 Task: Create in the project XcelTech a sprint 'Starlight'.
Action: Mouse moved to (247, 72)
Screenshot: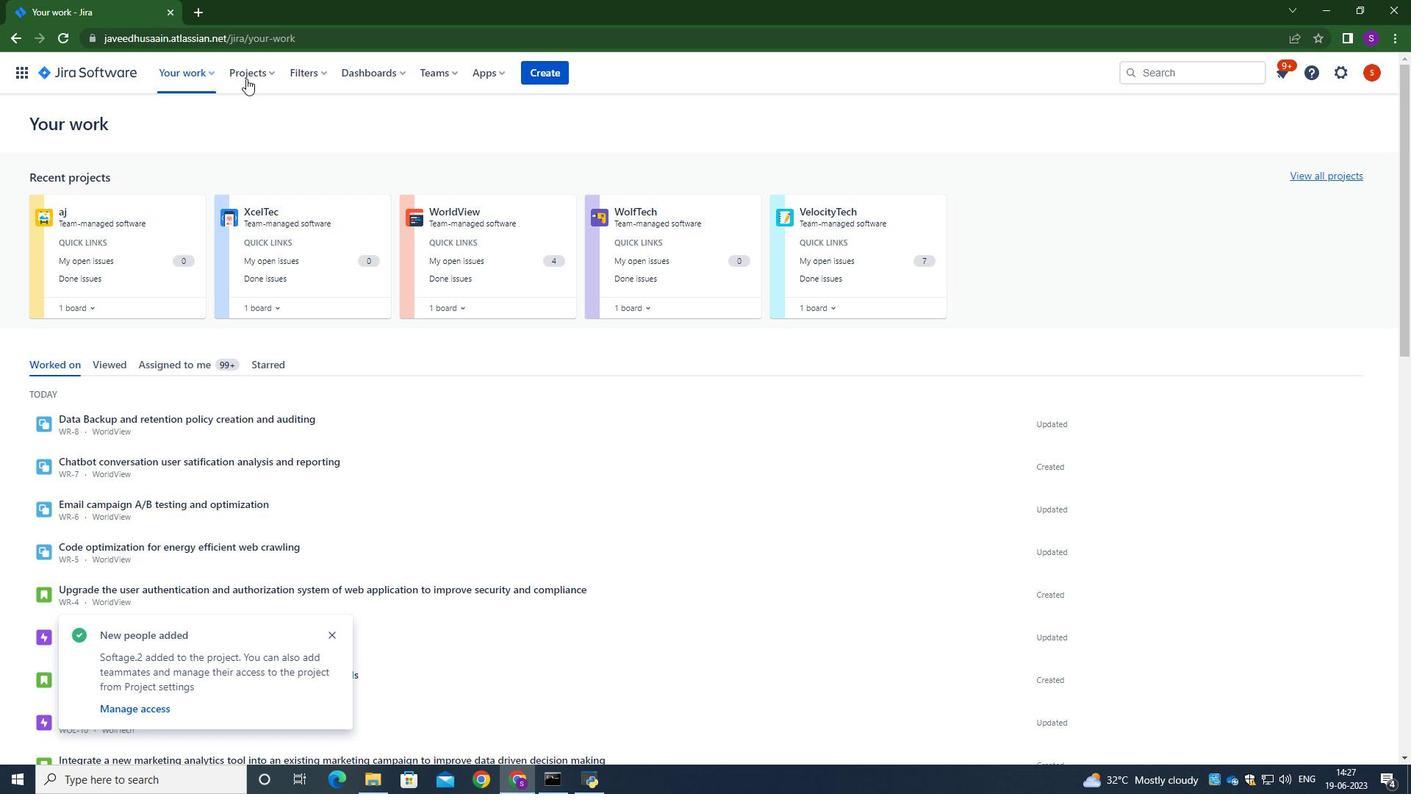 
Action: Mouse pressed left at (247, 72)
Screenshot: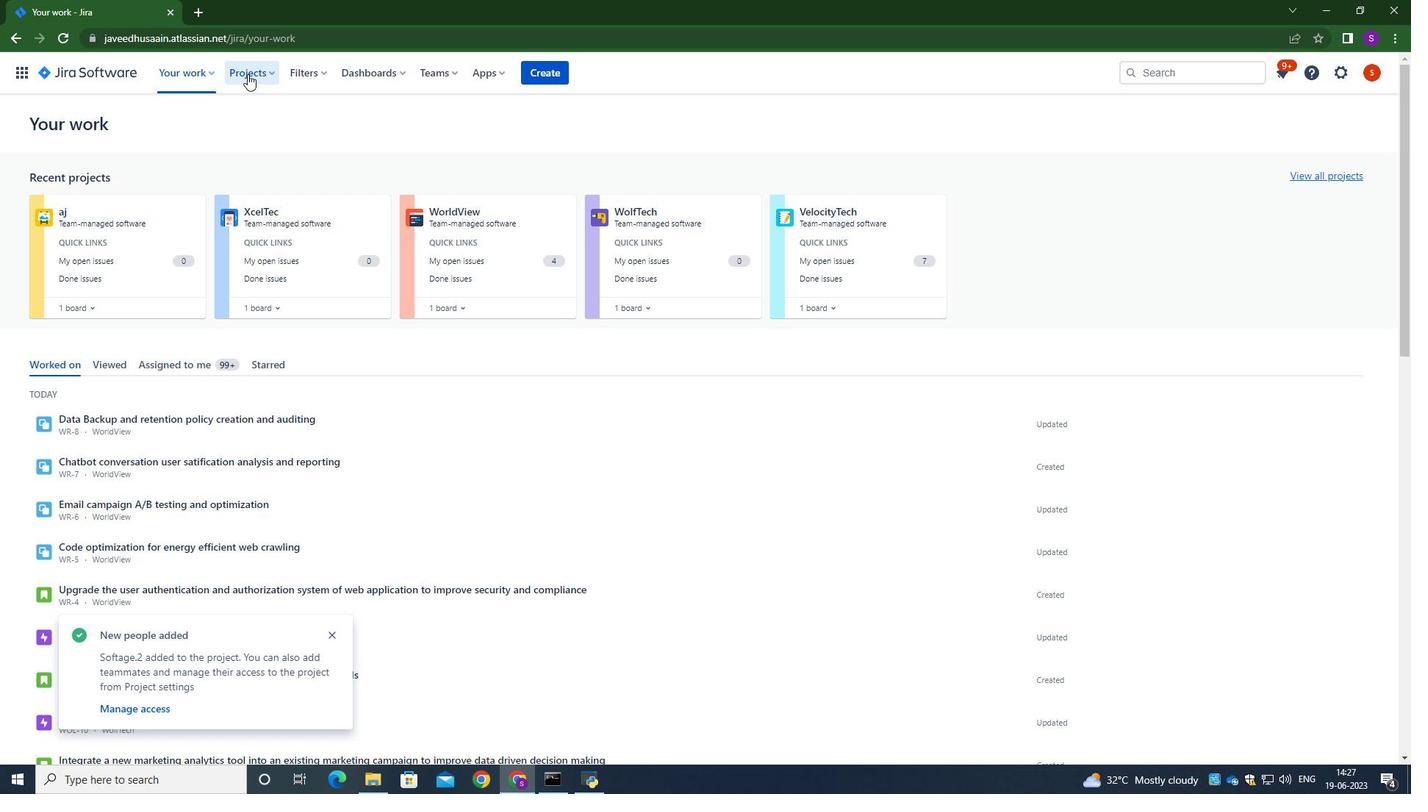
Action: Mouse moved to (256, 140)
Screenshot: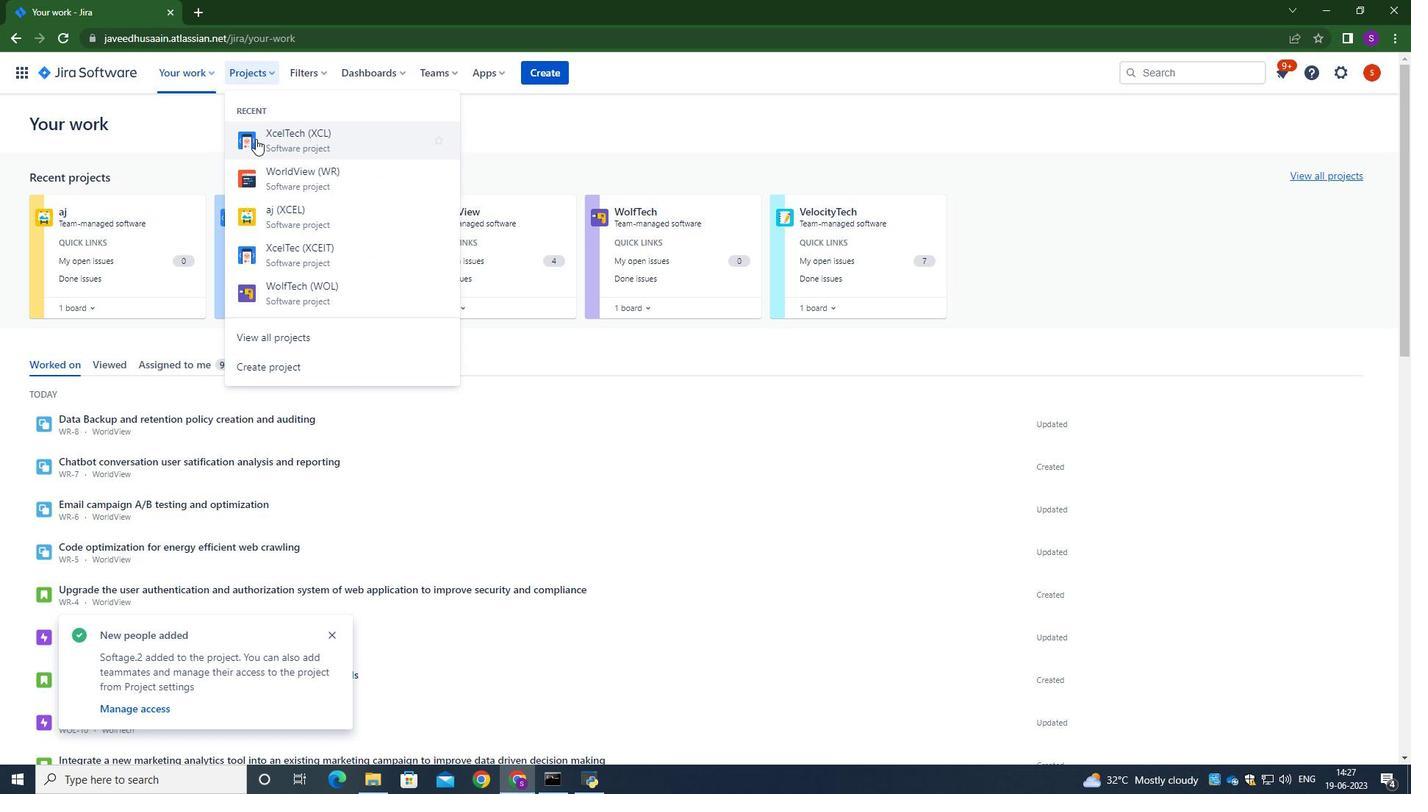 
Action: Mouse pressed left at (256, 140)
Screenshot: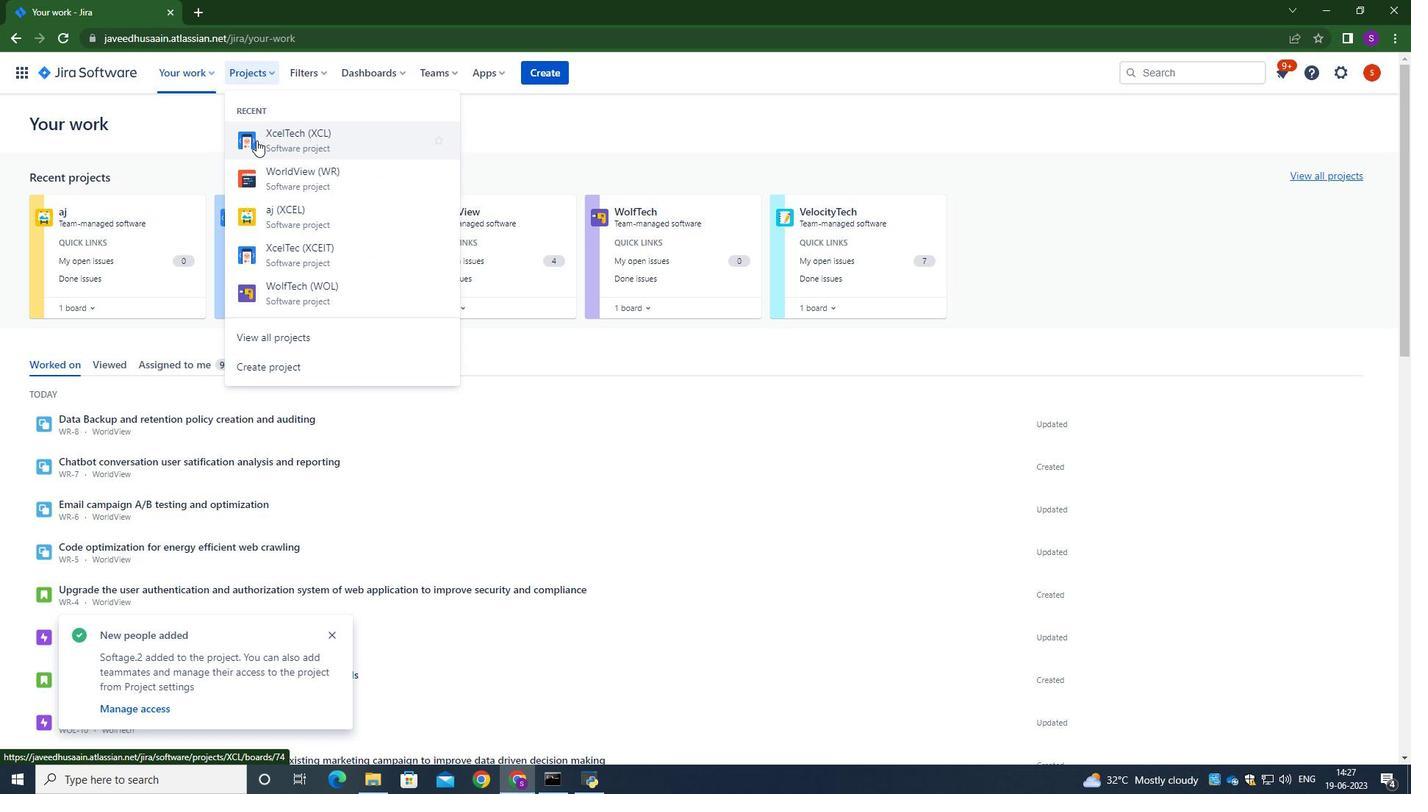 
Action: Mouse moved to (86, 216)
Screenshot: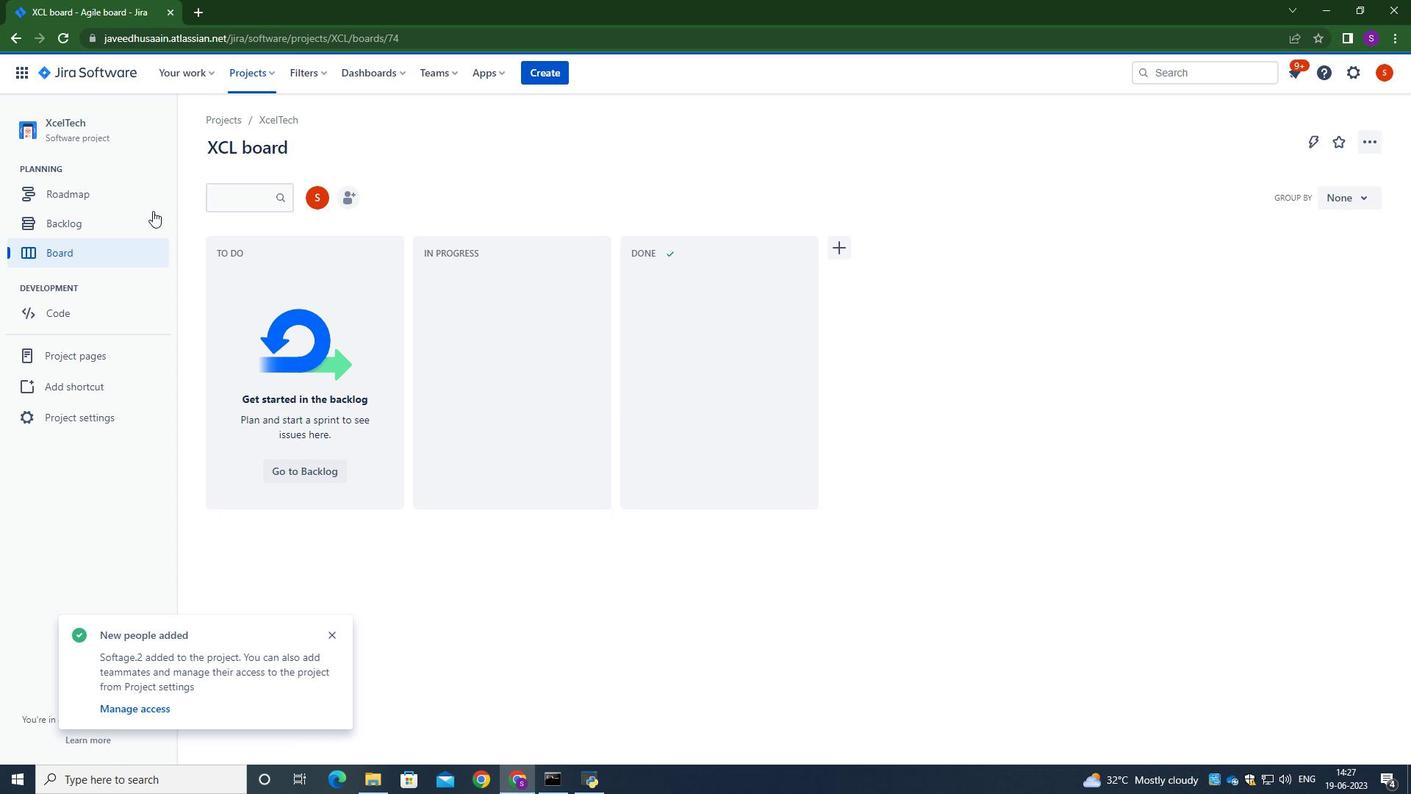 
Action: Mouse pressed left at (86, 216)
Screenshot: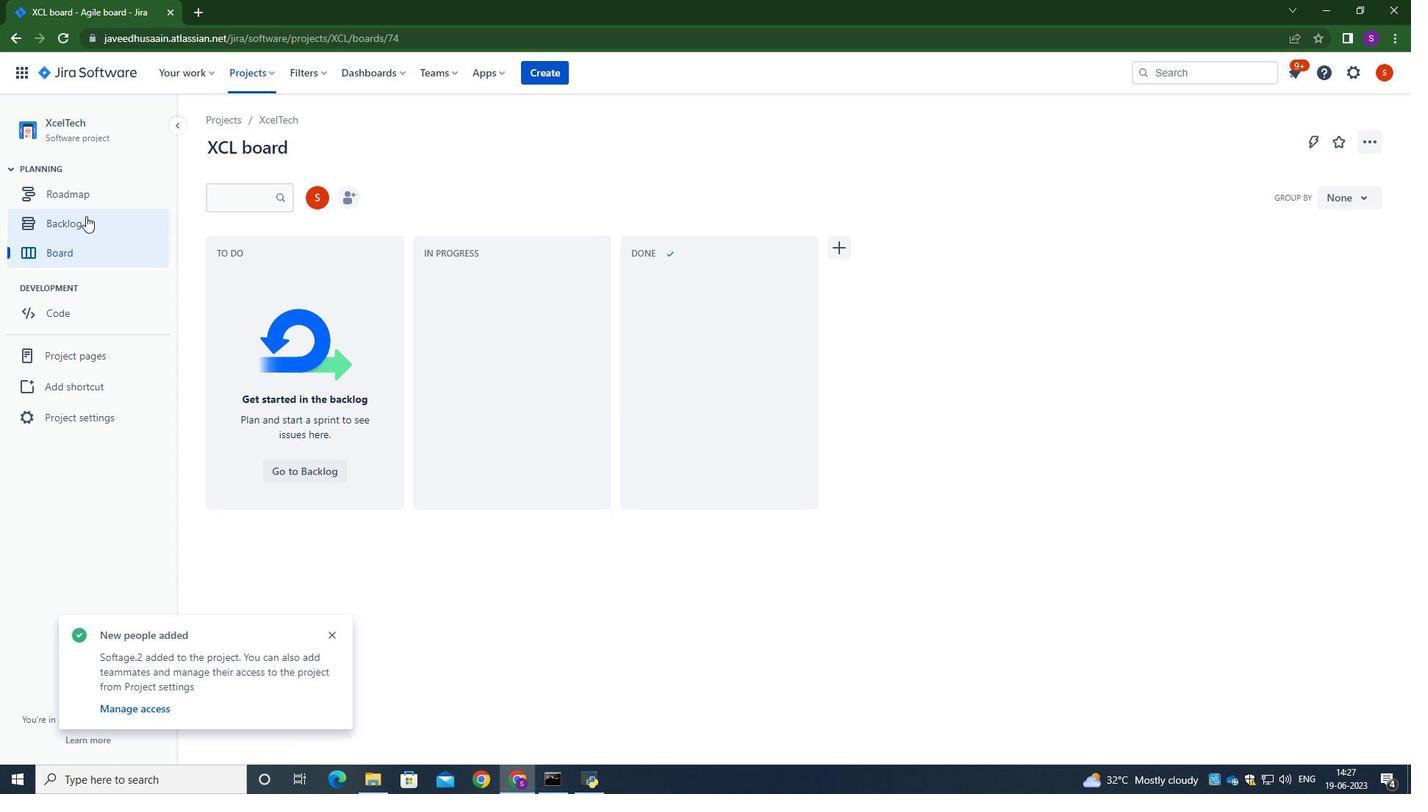 
Action: Mouse moved to (755, 173)
Screenshot: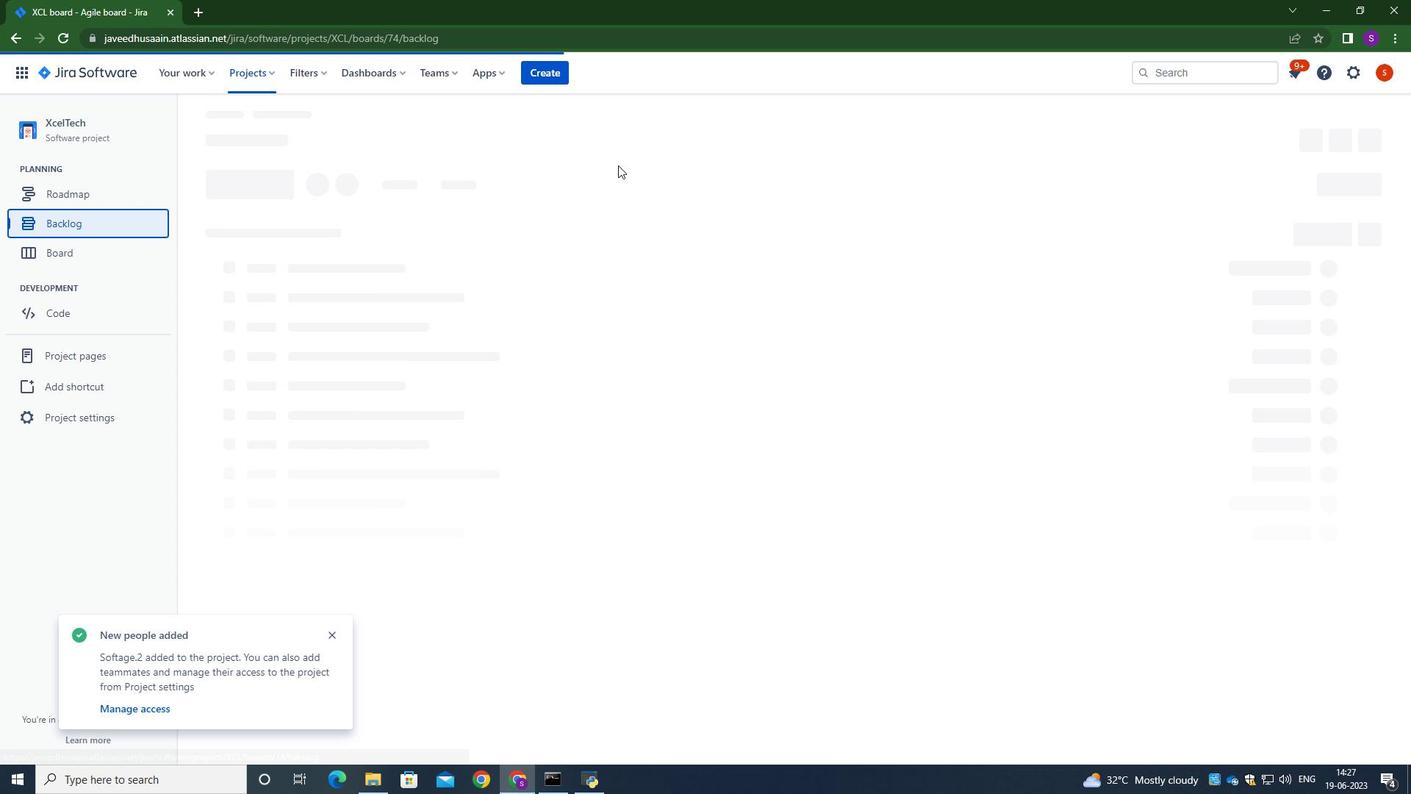 
Action: Mouse scrolled (755, 172) with delta (0, 0)
Screenshot: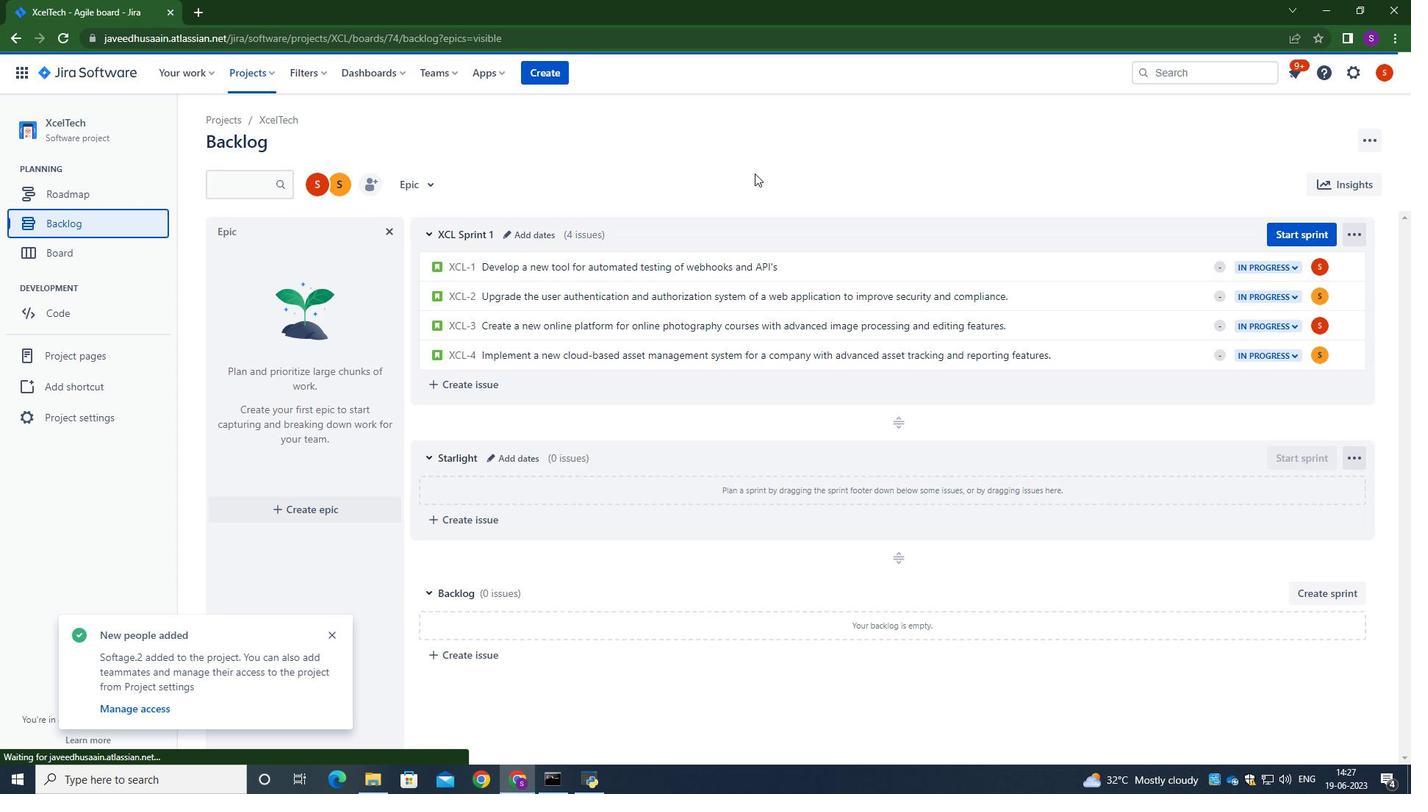 
Action: Mouse moved to (755, 175)
Screenshot: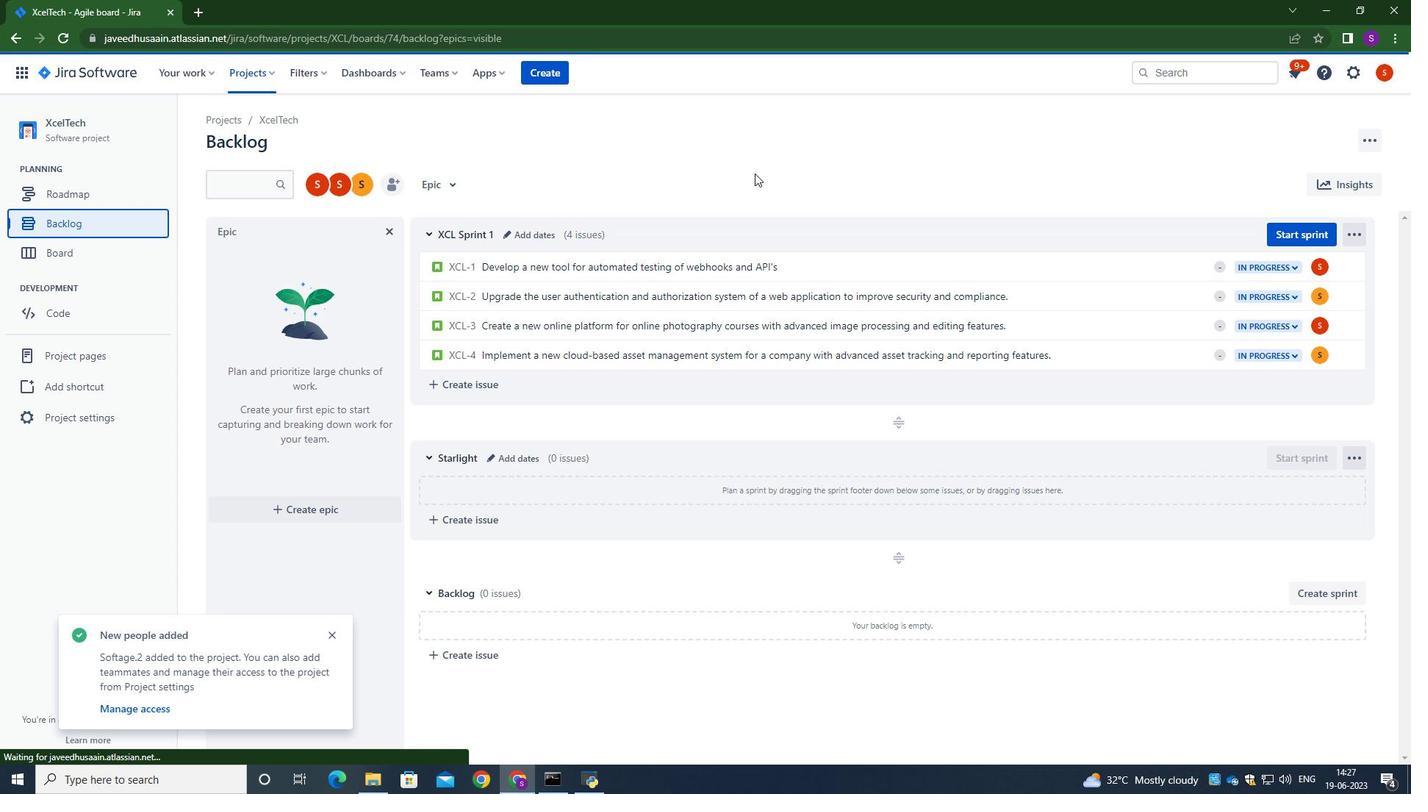 
Action: Mouse scrolled (755, 174) with delta (0, 0)
Screenshot: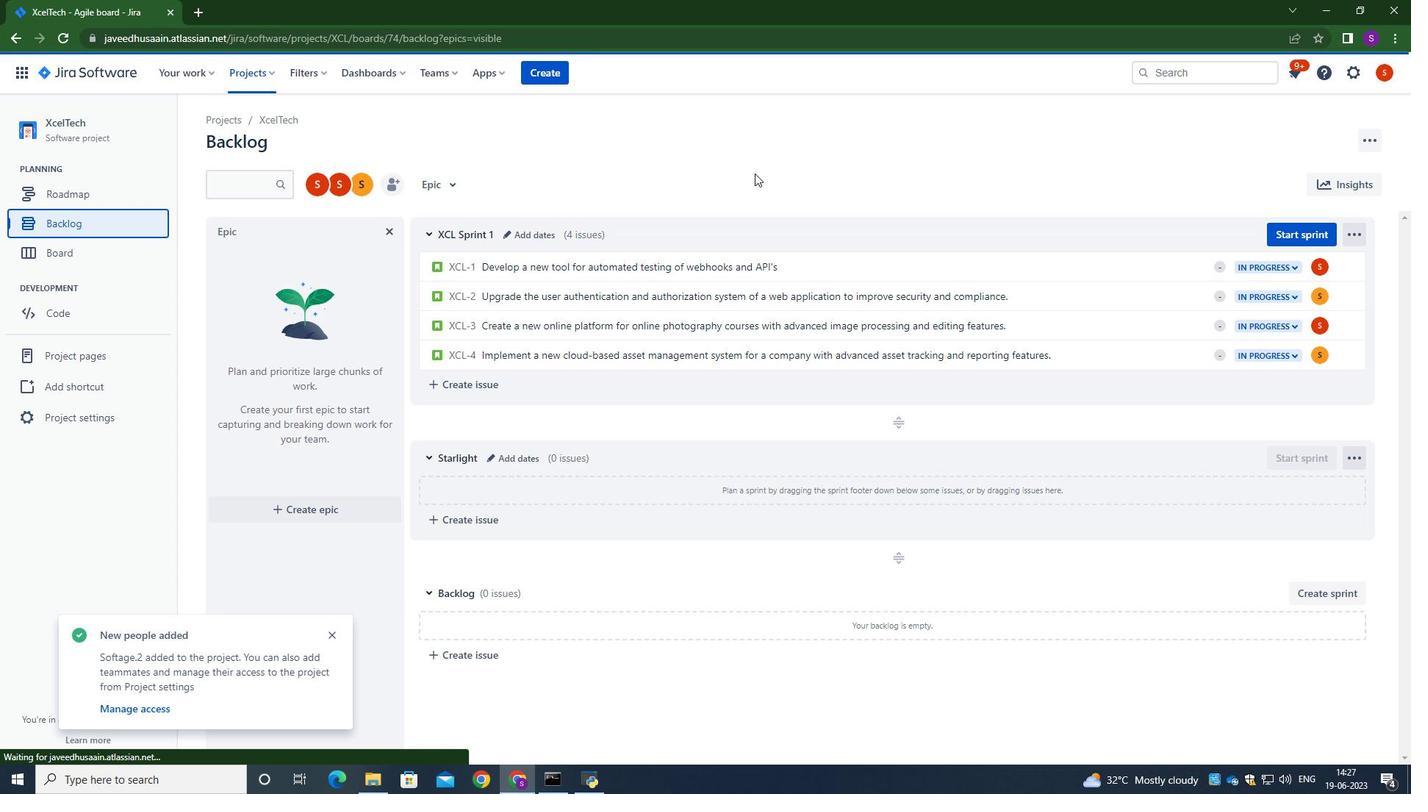 
Action: Mouse moved to (1319, 589)
Screenshot: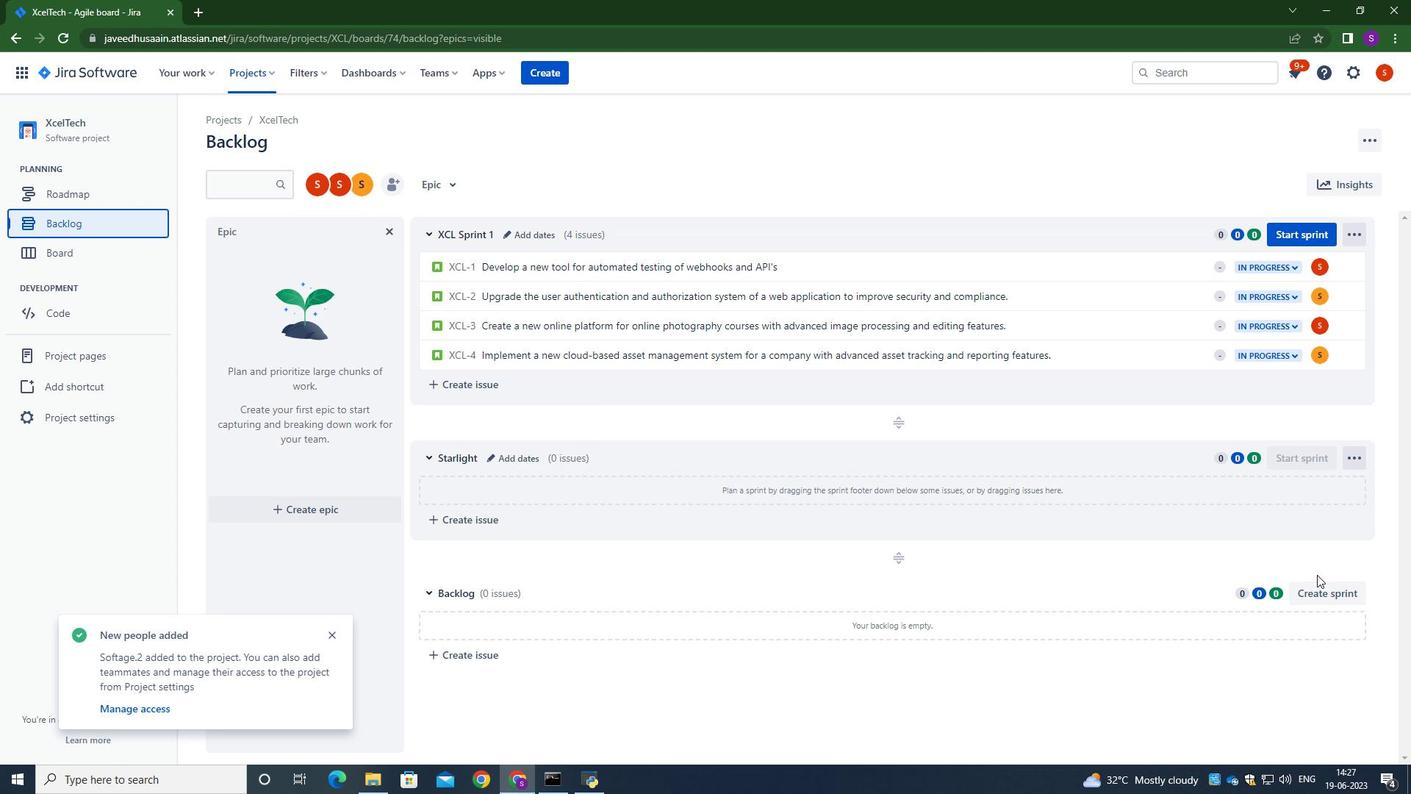 
Action: Mouse pressed left at (1319, 589)
Screenshot: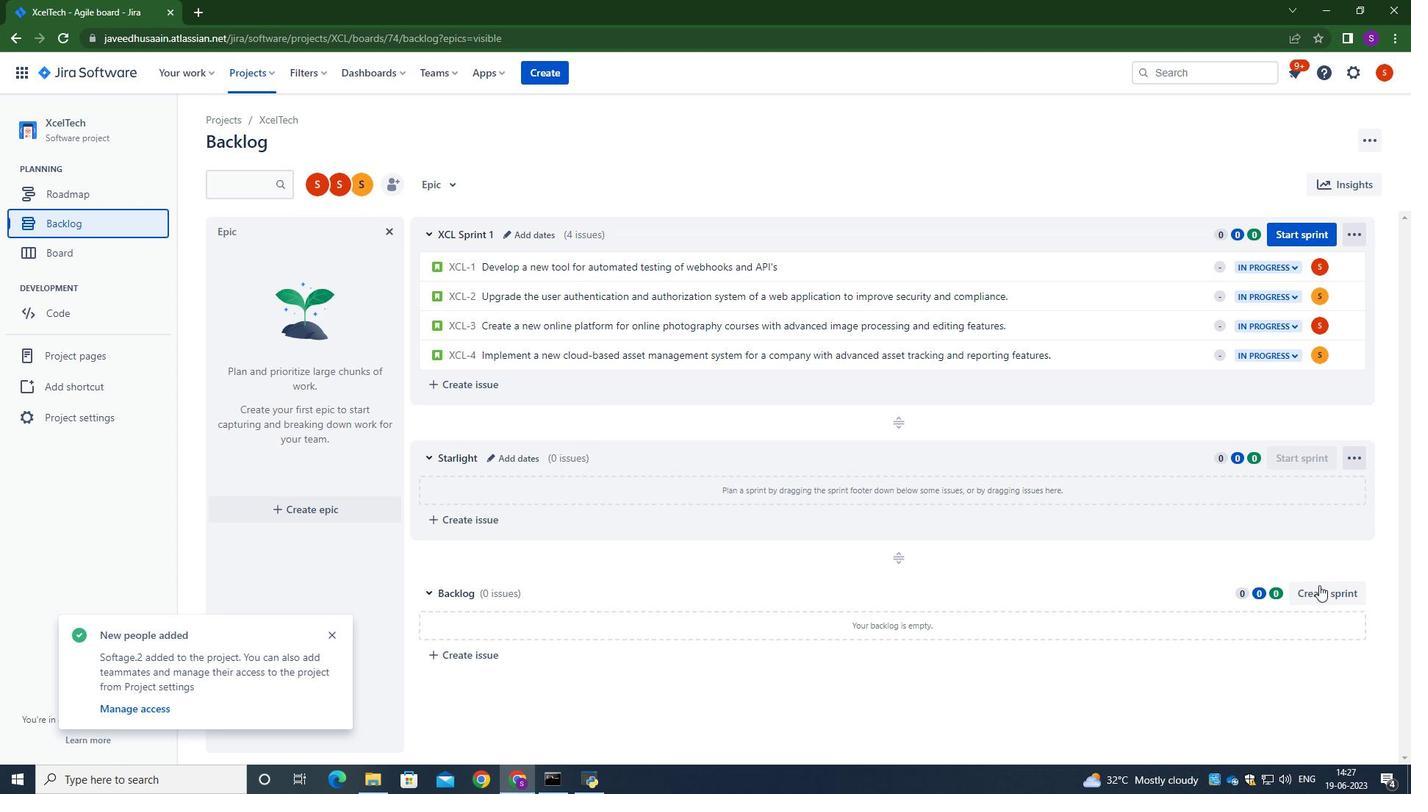 
Action: Mouse moved to (518, 591)
Screenshot: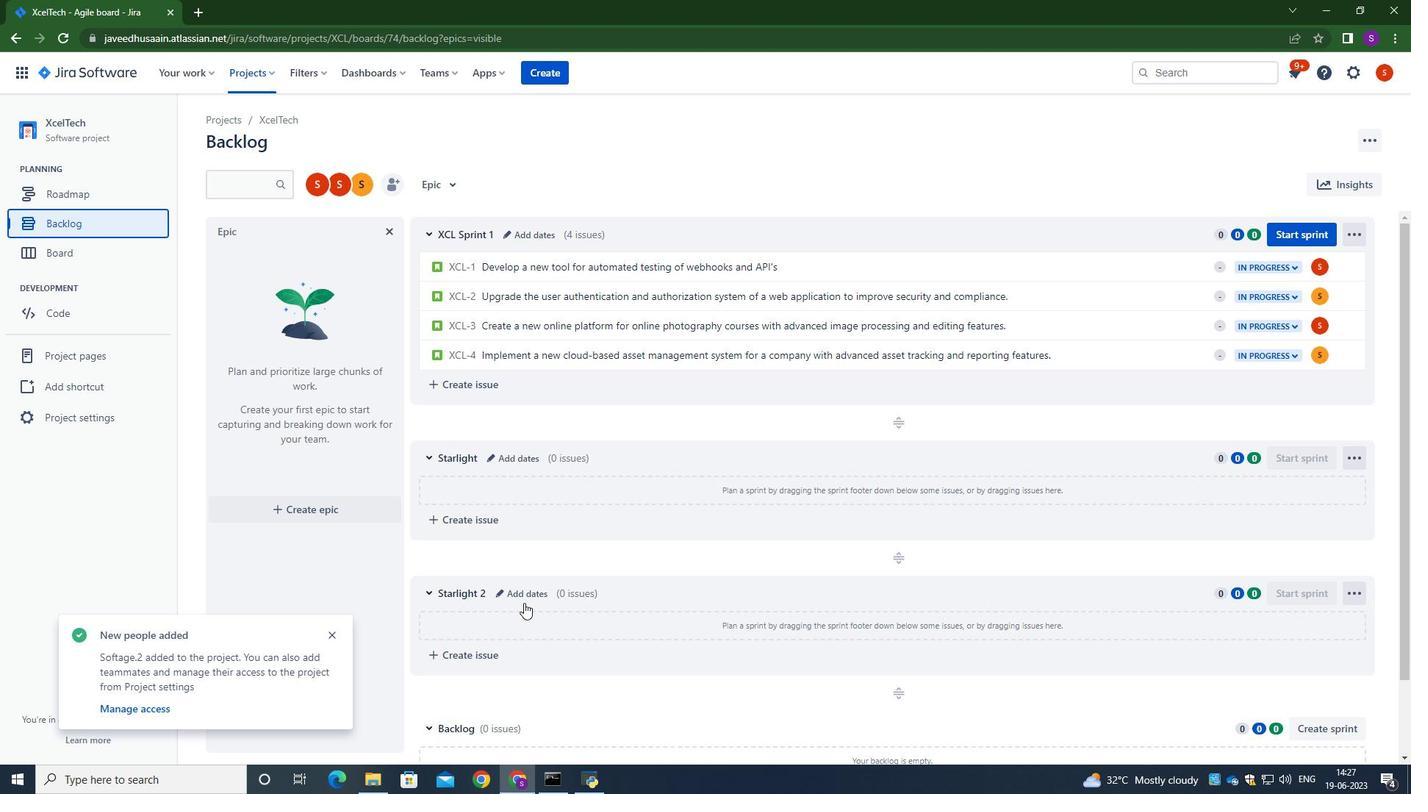 
Action: Mouse pressed left at (518, 591)
Screenshot: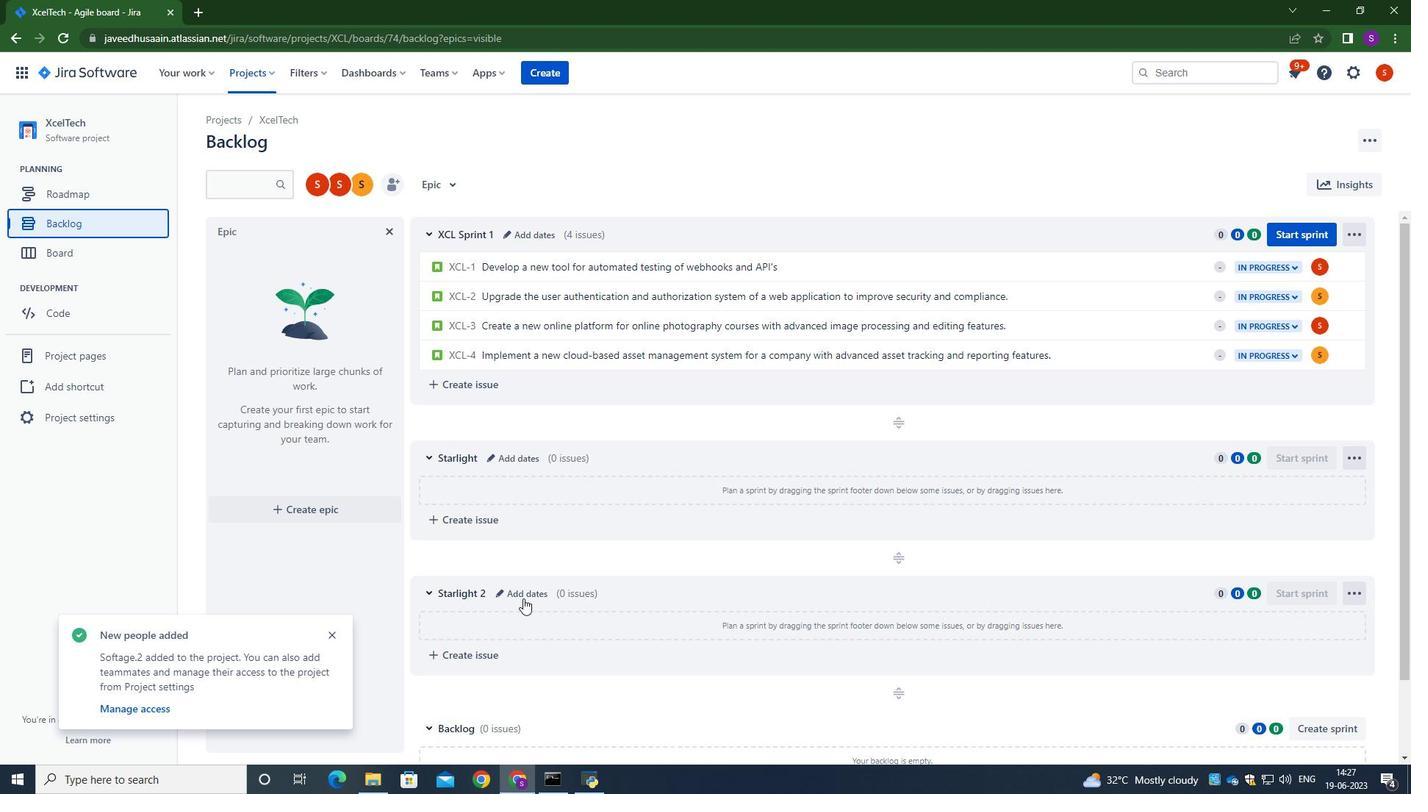
Action: Mouse moved to (573, 186)
Screenshot: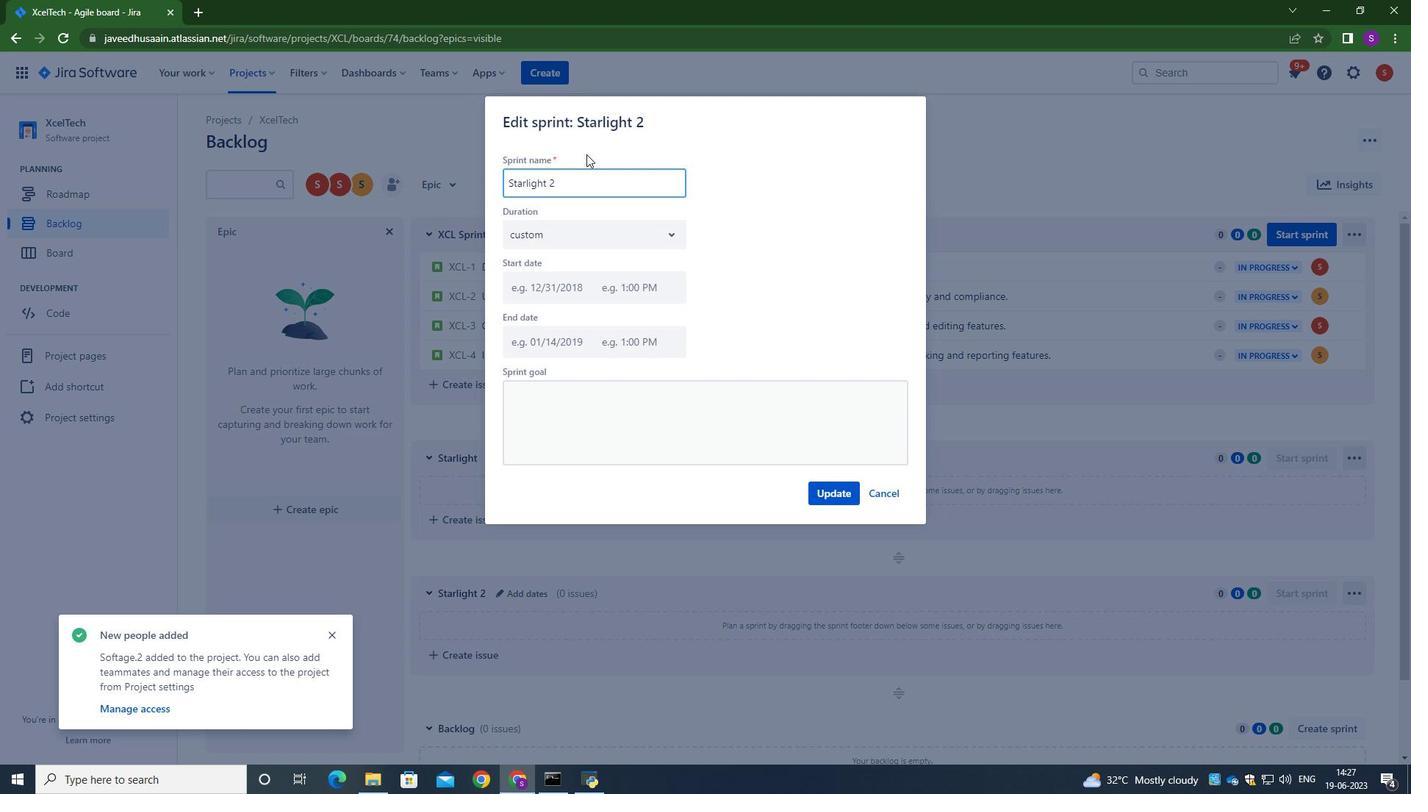 
Action: Key pressed <Key.backspace><Key.backspace>
Screenshot: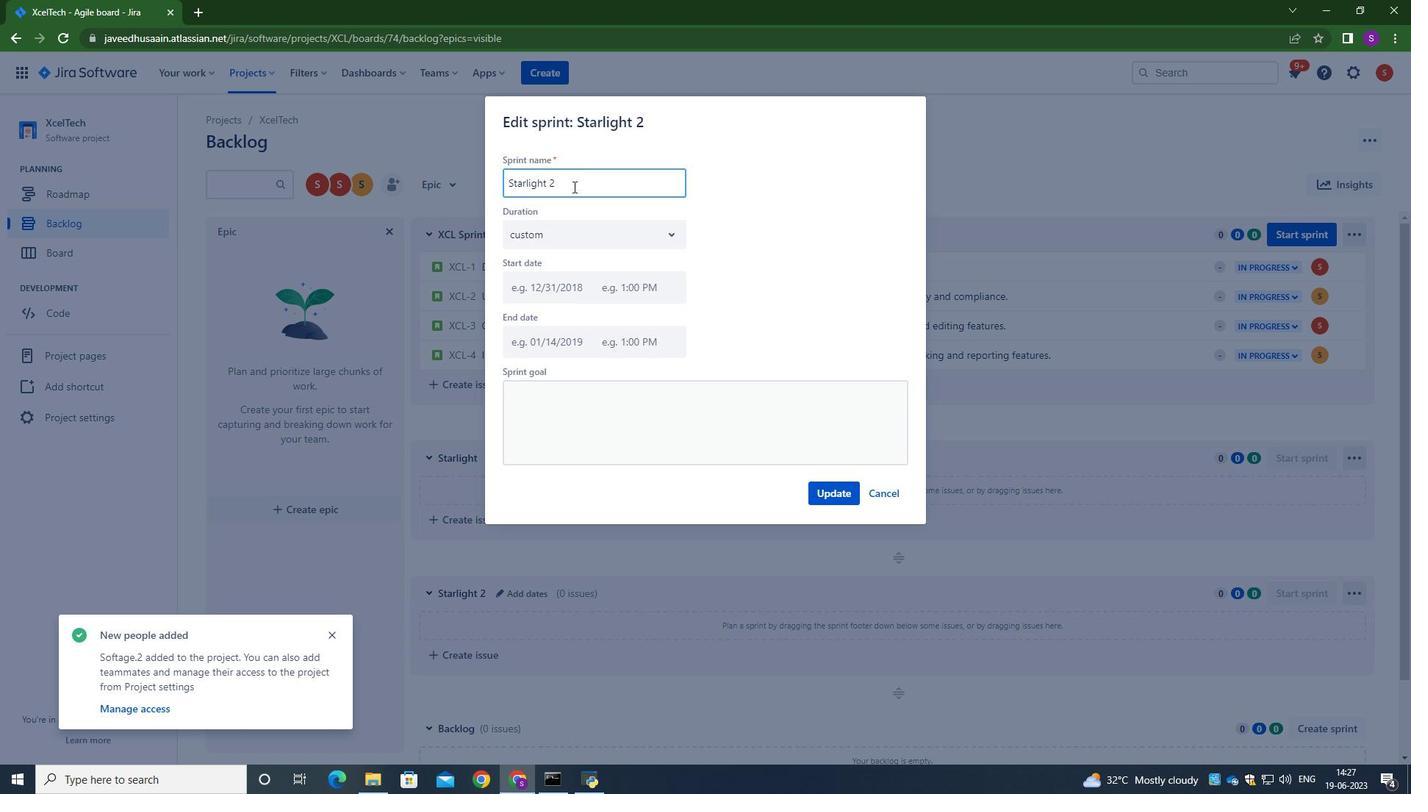 
Action: Mouse moved to (849, 496)
Screenshot: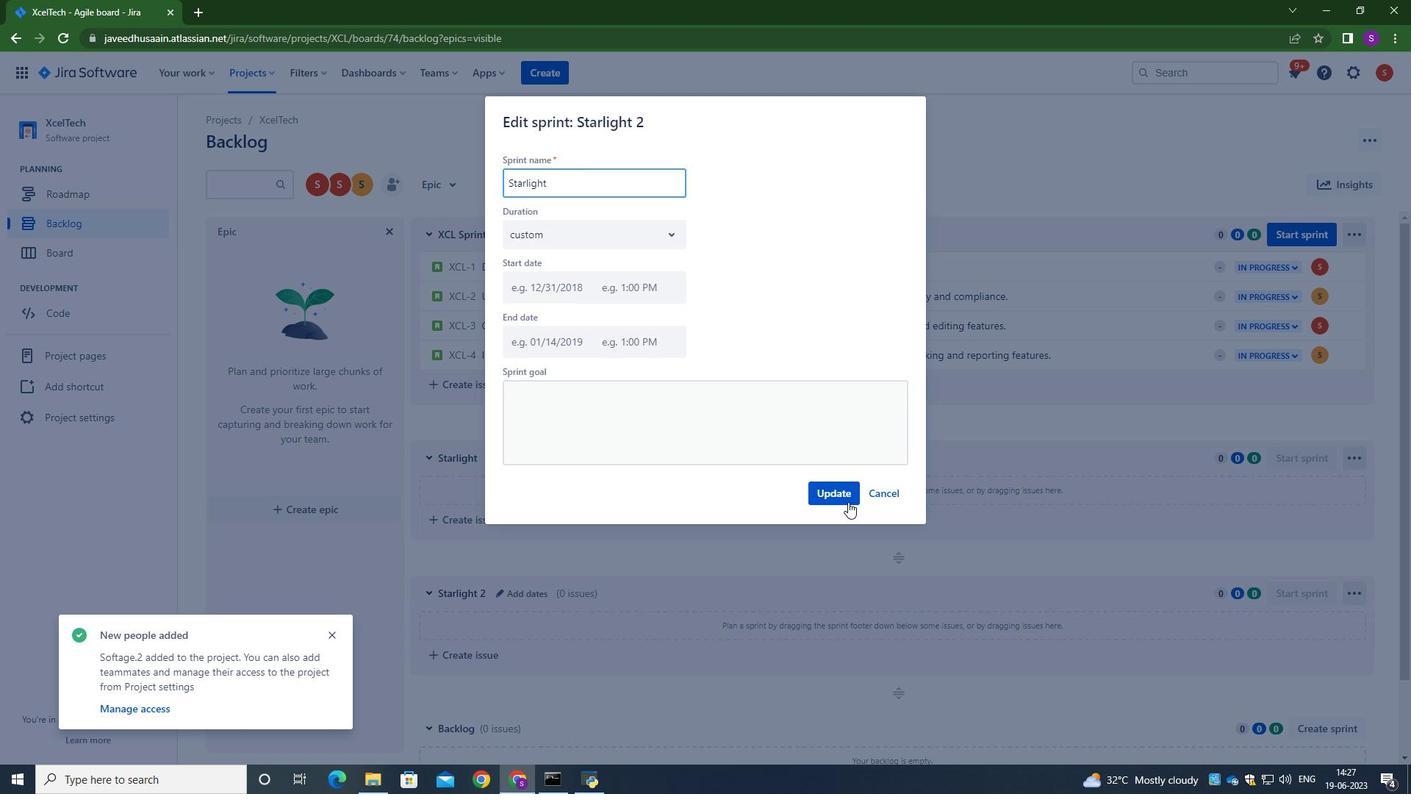
Action: Mouse pressed left at (849, 496)
Screenshot: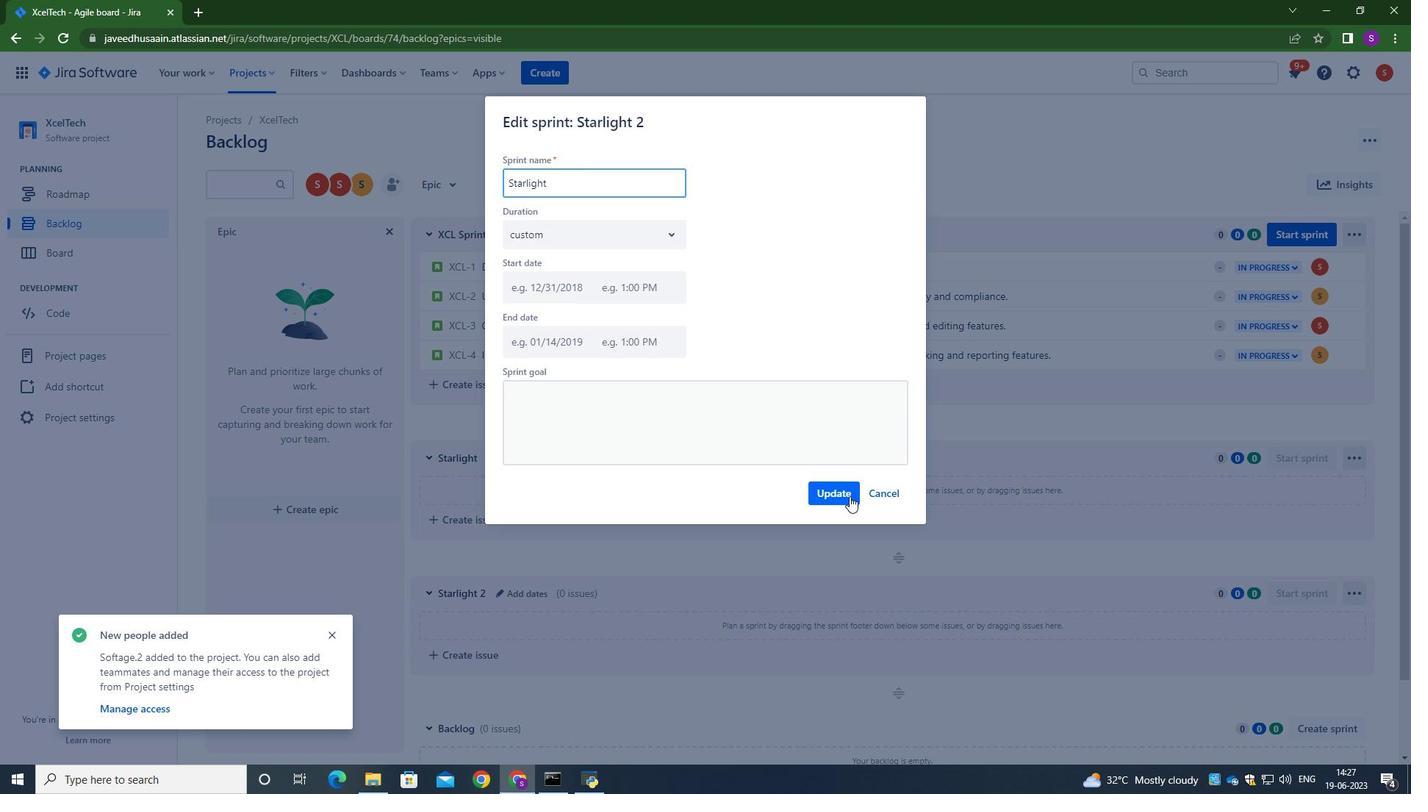 
Action: Mouse moved to (1039, 491)
Screenshot: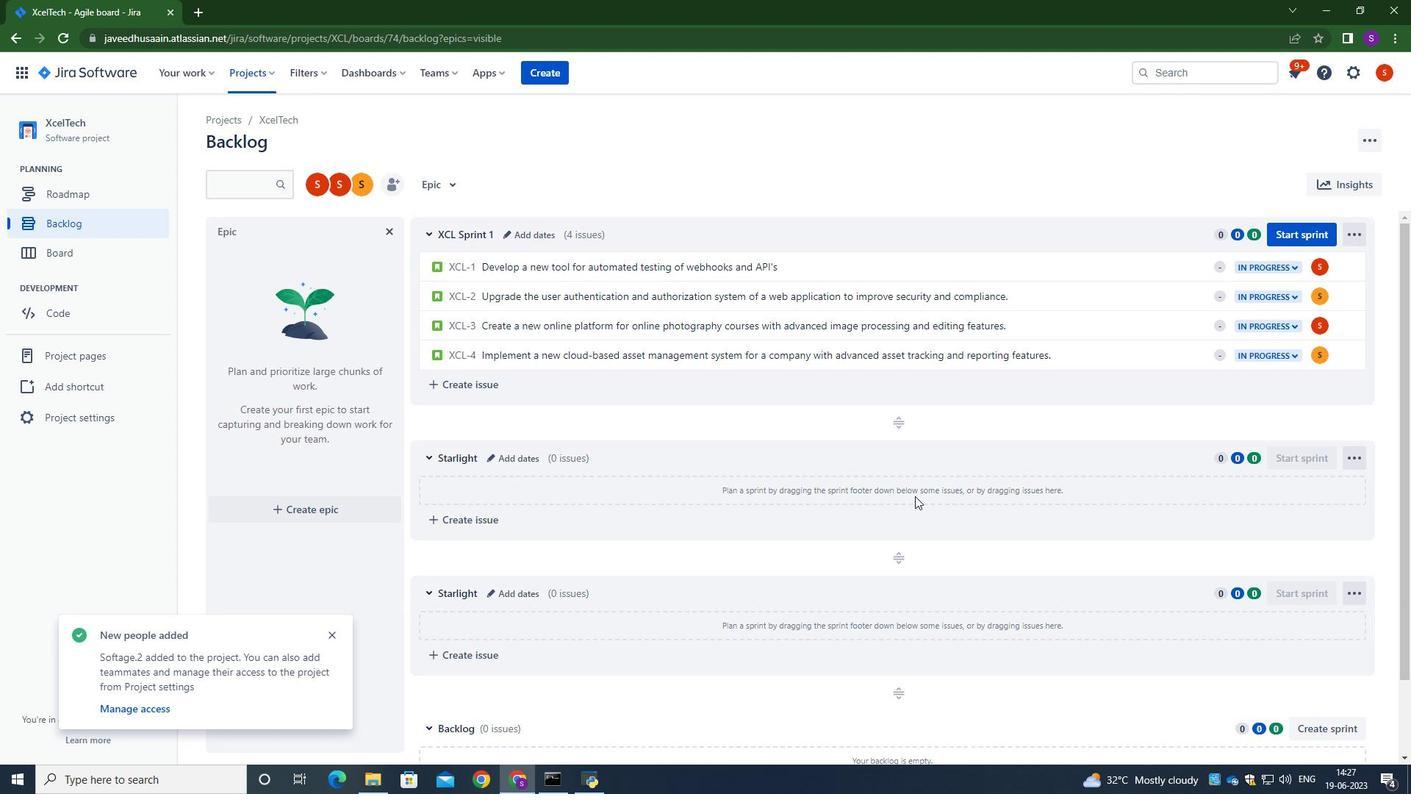 
